 Task: Schedule a 90-minute personal financial planning consultation to secure your financial future.
Action: Mouse moved to (371, 273)
Screenshot: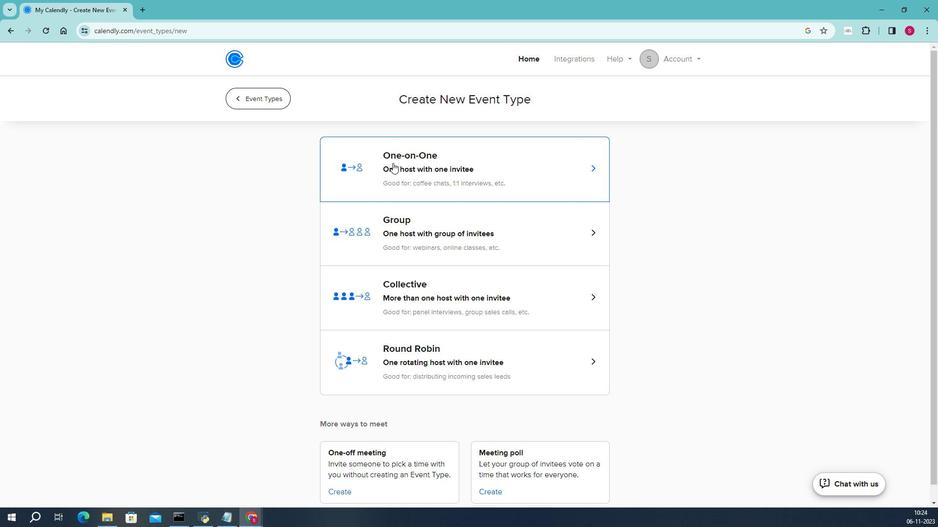 
Action: Mouse pressed left at (371, 273)
Screenshot: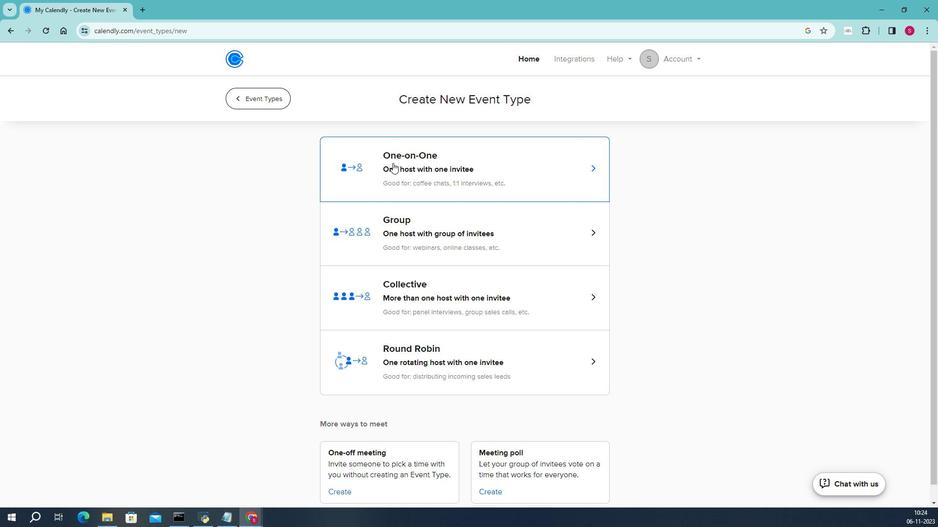 
Action: Mouse moved to (326, 251)
Screenshot: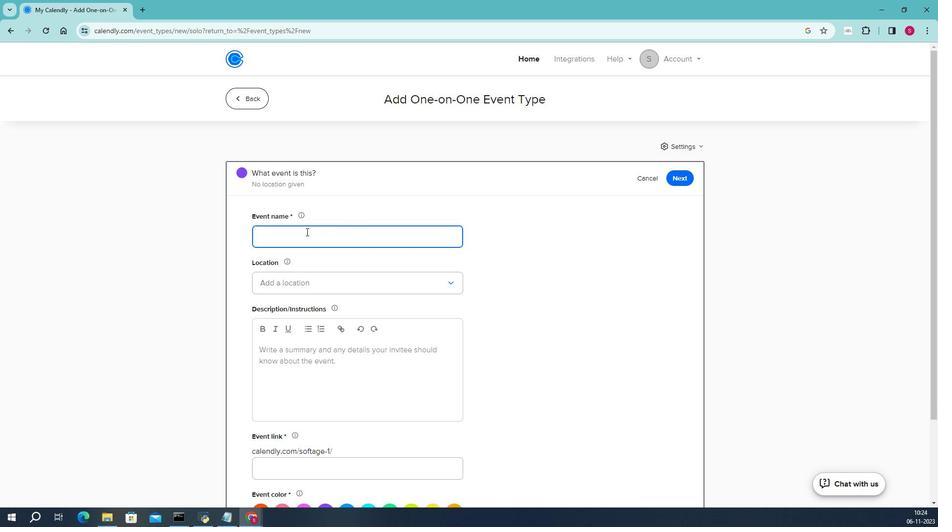 
Action: Key pressed <Key.shift><Key.shift><Key.shift><Key.shift><Key.shift><Key.shift><Key.shift>Financial<Key.space><Key.shift>Planning<Key.space>for<Key.space>a<Key.space><Key.shift><Key.shift><Key.shift><Key.shift><Key.shift><Key.shift><Key.shift><Key.shift><Key.shift>Secure<Key.space><Key.shift>Future
Screenshot: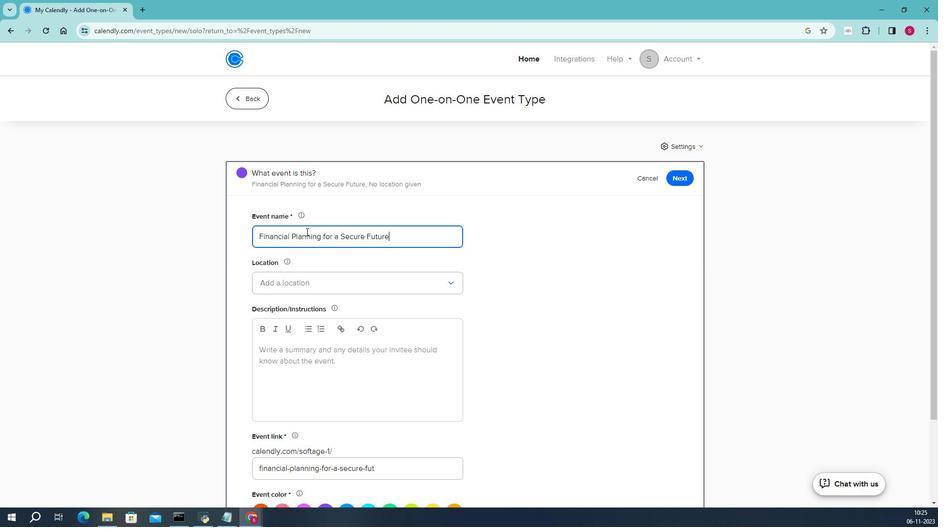 
Action: Mouse moved to (327, 235)
Screenshot: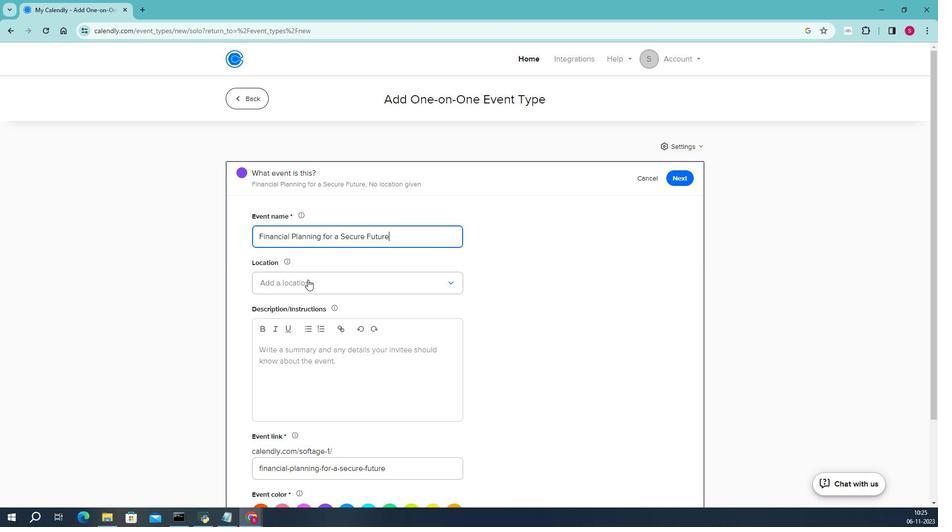 
Action: Mouse pressed left at (327, 235)
Screenshot: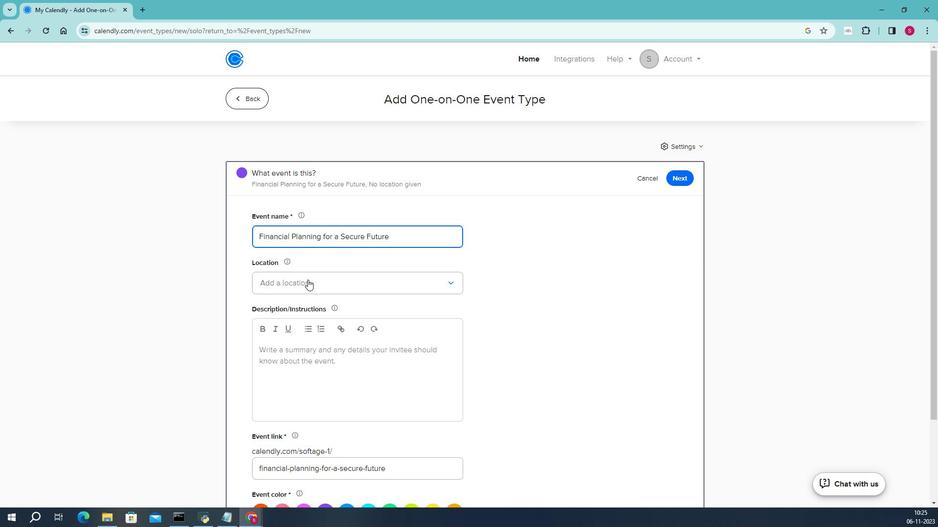 
Action: Mouse moved to (325, 226)
Screenshot: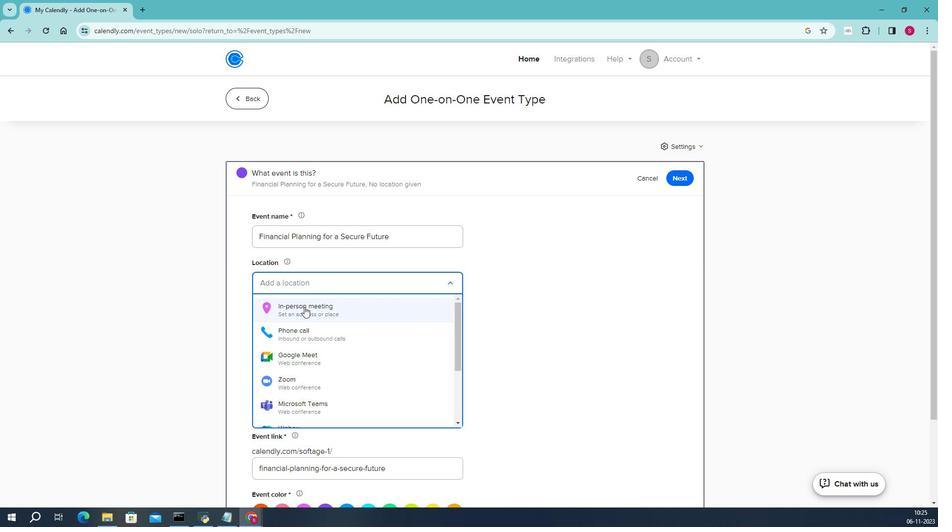 
Action: Mouse pressed left at (325, 226)
Screenshot: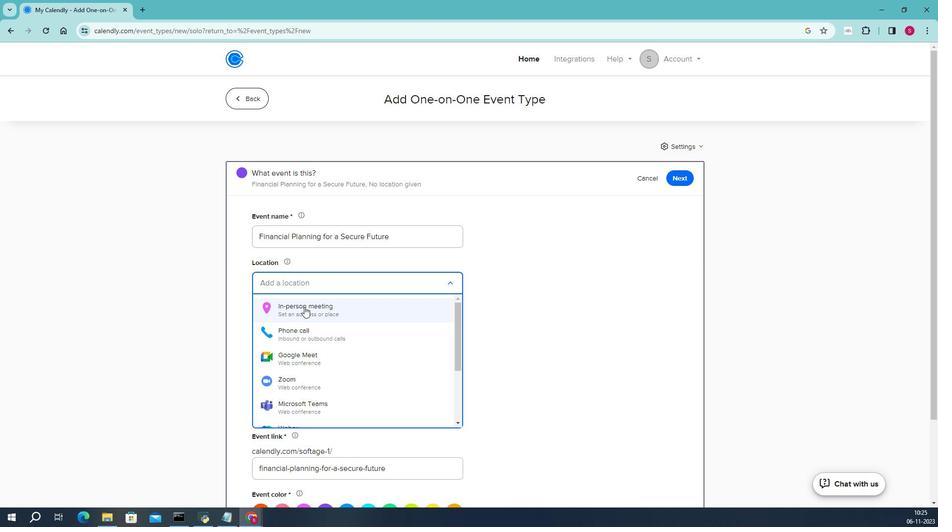 
Action: Mouse moved to (388, 270)
Screenshot: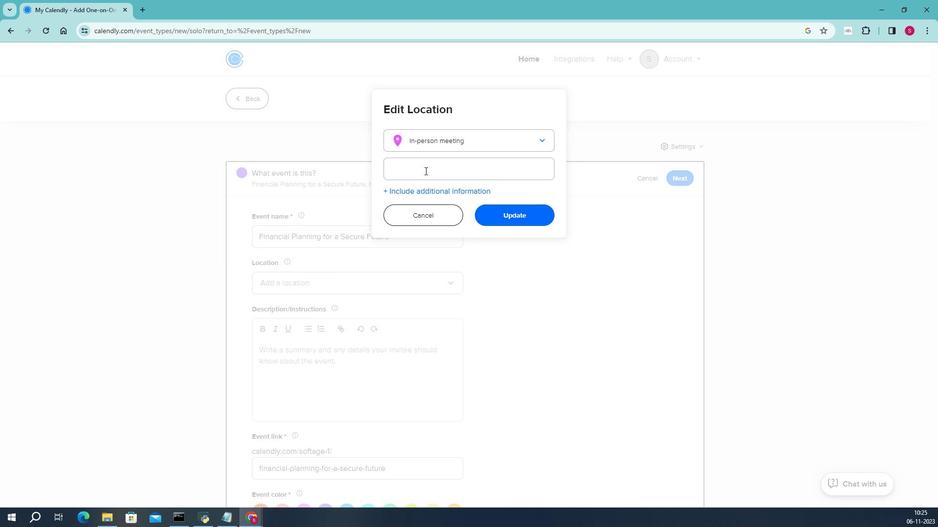 
Action: Mouse pressed left at (388, 270)
Screenshot: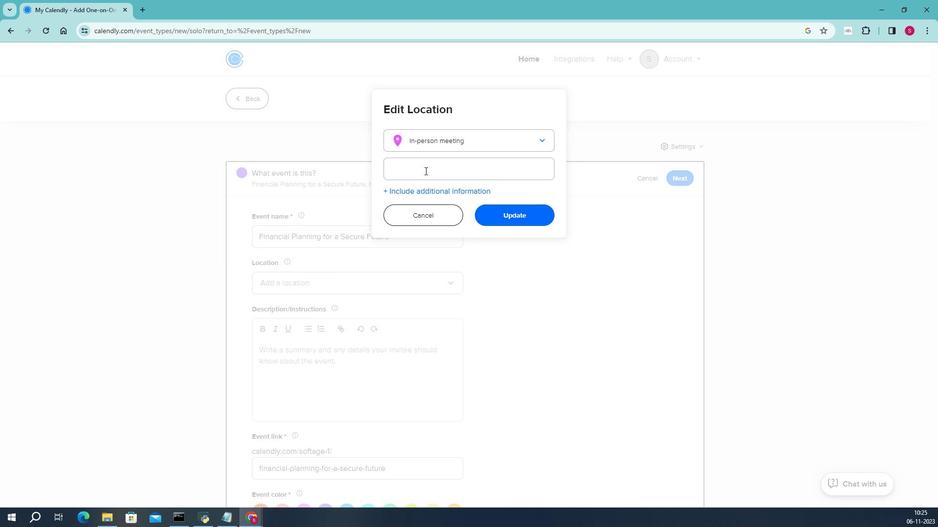 
Action: Key pressed <Key.shift>Wealthwise<Key.space><Key.shift>Financial<Key.space><Key.shift>Advo<Key.backspace>isors
Screenshot: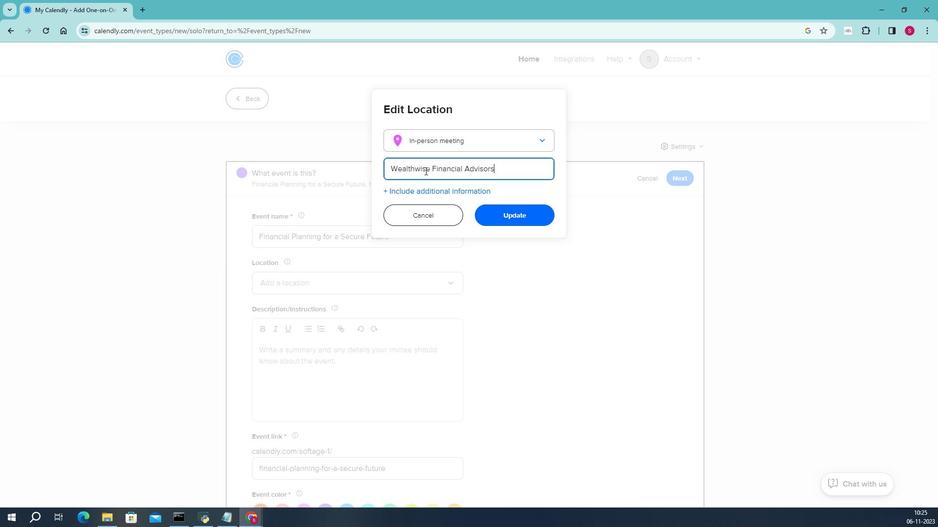 
Action: Mouse moved to (398, 274)
Screenshot: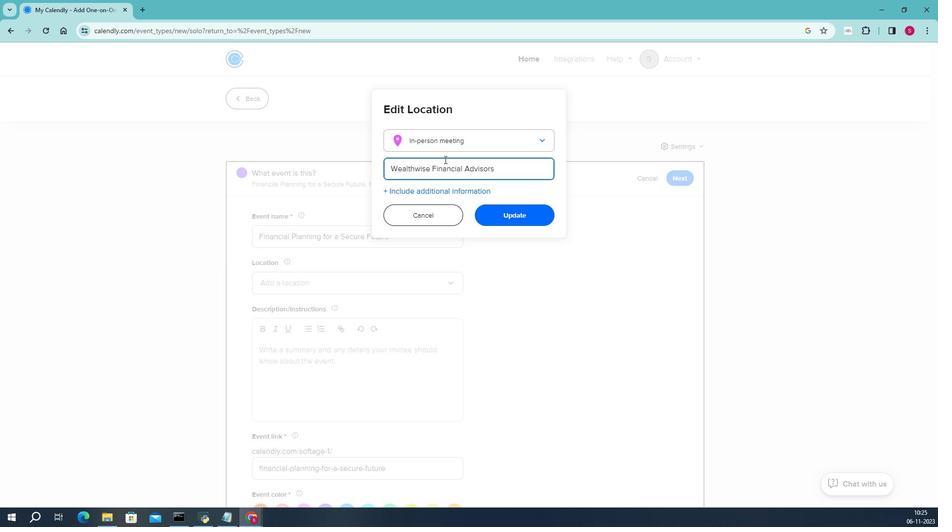
Action: Key pressed ,<Key.space>456<Key.space><Key.shift>Oak<Key.space><Key.shift>Street<Key.space><Key.backspace>,<Key.space><Key.shift>Suite<Key.space>201,<Key.space><Key.shift><Key.shift><Key.shift>Prosperityville,<Key.space><Key.shift>CA<Key.space>90210
Screenshot: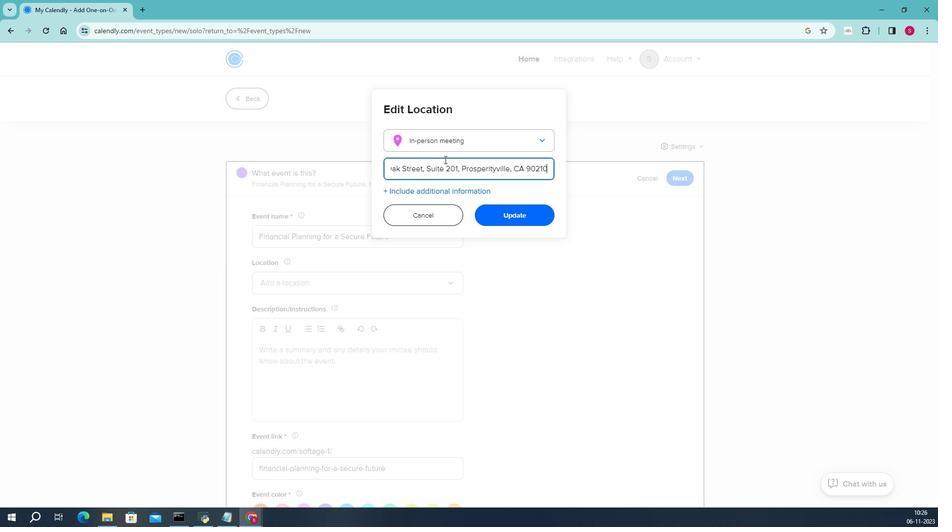 
Action: Mouse moved to (430, 256)
Screenshot: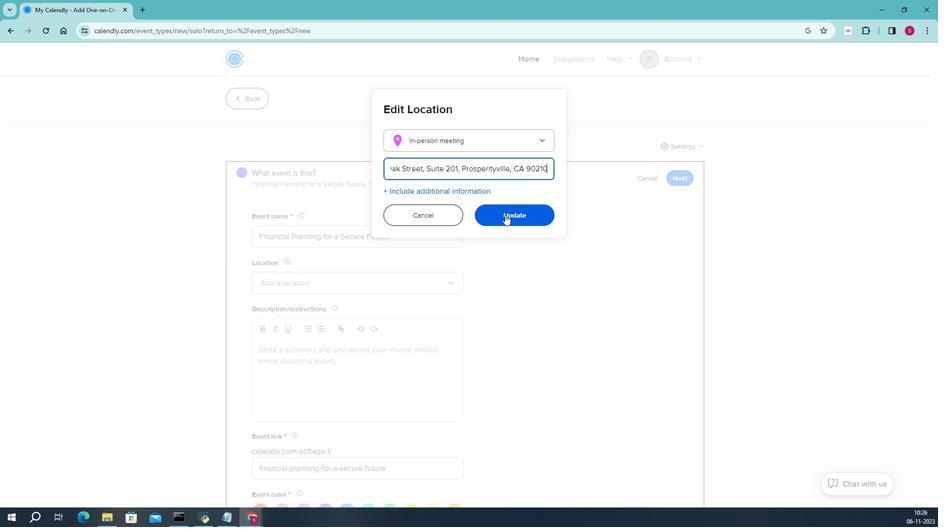 
Action: Mouse pressed left at (430, 256)
Screenshot: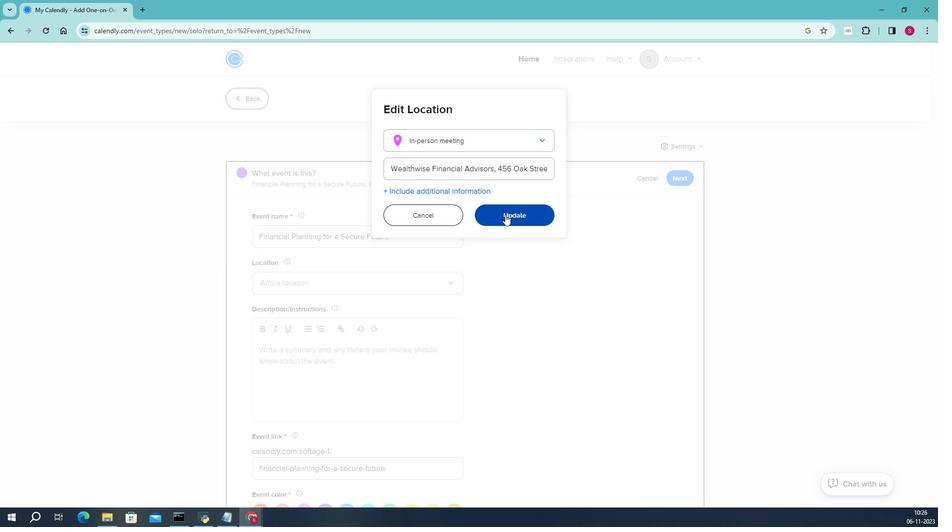 
Action: Mouse moved to (318, 199)
Screenshot: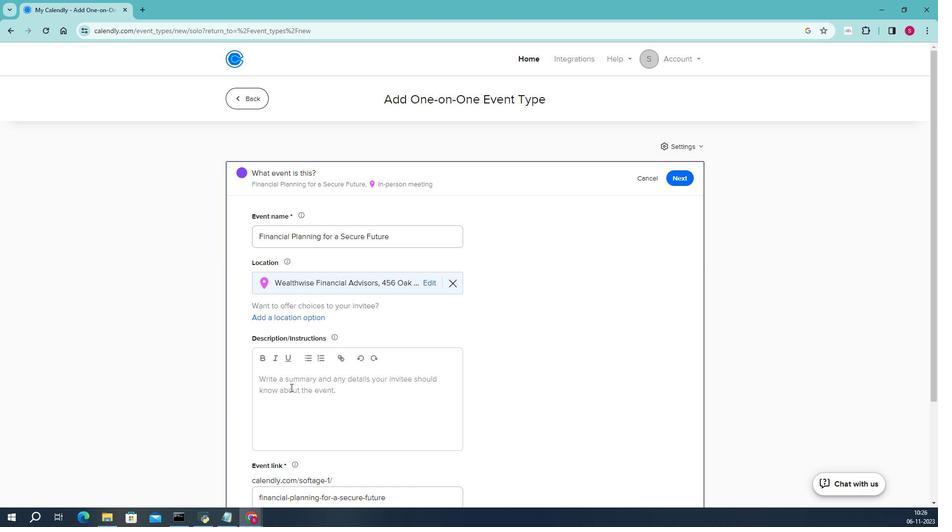 
Action: Mouse pressed left at (318, 199)
Screenshot: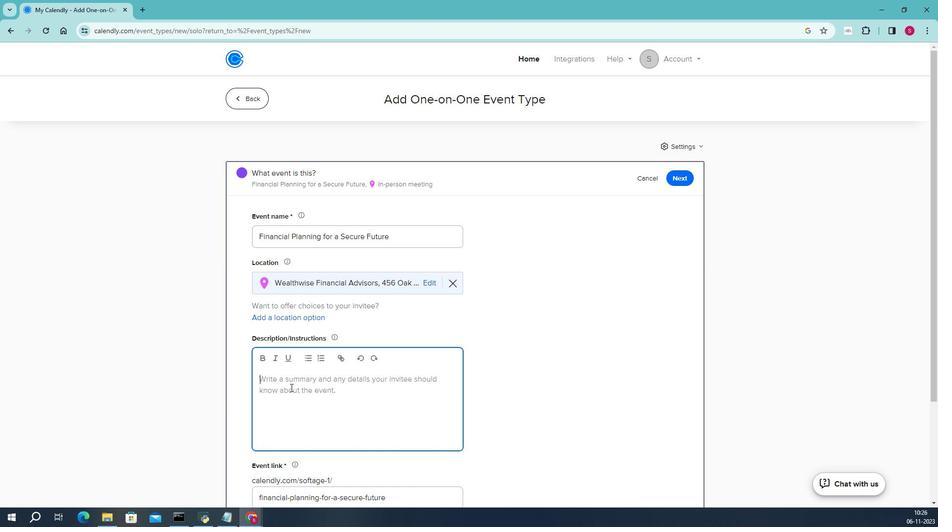 
Action: Key pressed <Key.shift>Prepare<Key.space>for<Key.space>a<Key.space>financially<Key.space>stable<Key.space>future<Key.space>with<Key.space>our<Key.space>comprehensive<Key.space>personal<Key.space>financial<Key.space>planning<Key.space>consulation.<Key.space><Key.shift><Key.shift><Key.shift><Key.left><Key.left><Key.left><Key.left><Key.left><Key.left><Key.left><Key.left>
Screenshot: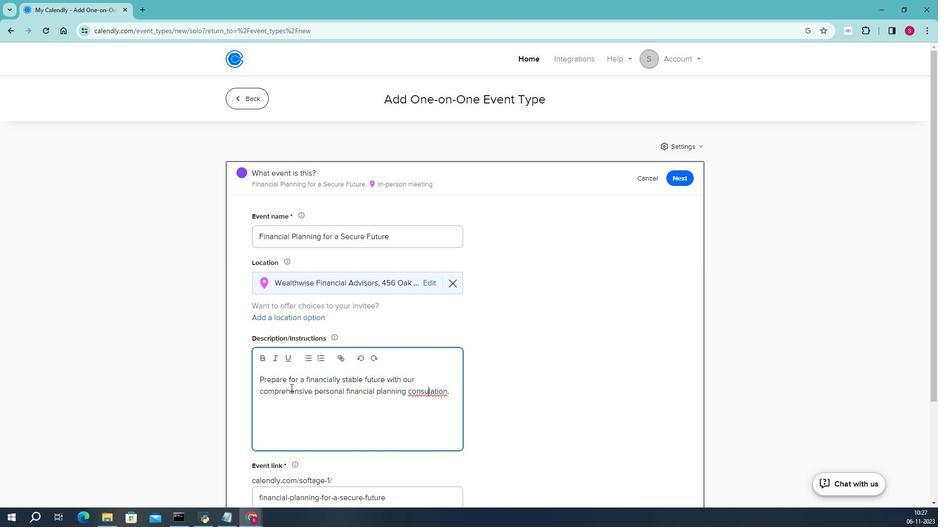 
Action: Mouse moved to (415, 193)
Screenshot: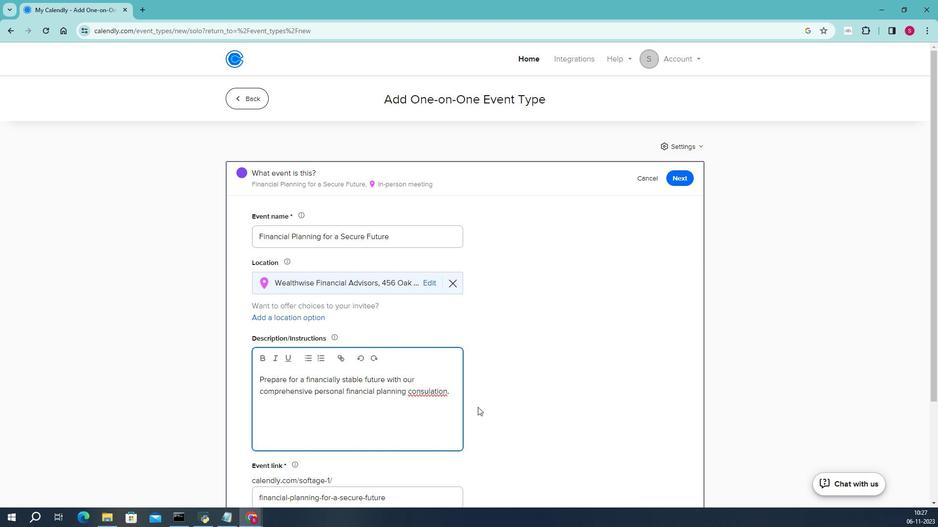 
Action: Key pressed <Key.right>t<Key.down><Key.shift><Key.shift>Our<Key.space>expert<Key.space>financial<Key.space>advisor<Key.space>will<Key.space>work<Key.space>closely<Key.space>with<Key.space>you<Key.space>to<Key.space>assess<Key.space>your<Key.backspace><Key.backspace><Key.backspace><Key.backspace><Key.backspace><Key.backspace><Key.backspace><Key.backspace><Key.backspace><Key.backspace><Key.backspace><Key.shift>assess<Key.space>your<Key.space>current<Key.space>financial<Key.space>situation,<Key.space>set<Key.space>clear<Key.space>goals,<Key.space>and<Key.space>develop<Key.space>a<Key.space>customized<Key.space>plan<Key.space>to<Key.space>achieve<Key.space>your<Key.space>financu<Key.backspace>ial<Key.space>objectives.<Key.space><Key.shift><Key.shift><Key.shift><Key.shift><Key.shift><Key.shift><Key.shift><Key.shift><Key.shift>Whether<Key.space>yiu<Key.backspace><Key.backspace>oy're<Key.space>saving<Key.left><Key.left><Key.left><Key.left><Key.left><Key.left><Key.left><Key.left><Key.left><Key.left><Key.backspace>u<Key.down><Key.space>for<Key.space>e<Key.backspace>retirement,<Key.space>managing<Key.space>debt,<Key.space>or<Key.space>planning<Key.space>for<Key.space>major<Key.space>life<Key.space>events,<Key.space>this<Key.space>consultation<Key.space>will<Key.space>provide<Key.space>you<Key.space>with<Key.space>the<Key.space>tools<Key.space>and<Key.space>knowledge<Key.space>you<Key.space>need<Key.space>to<Key.space>take<Key.space>ci<Key.backspace>ontrol<Key.space>of<Key.space>your<Key.space>financial<Key.space>fi<Key.backspace>uture.
Screenshot: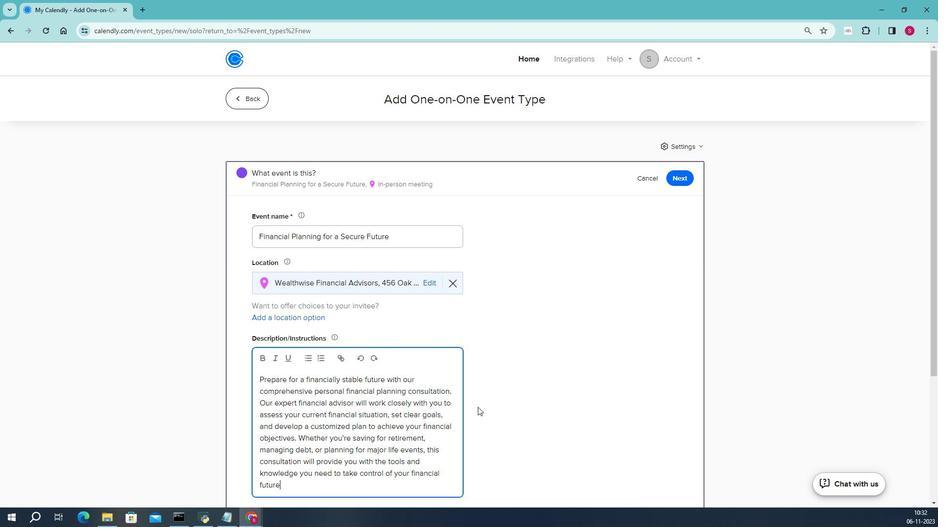 
Action: Mouse moved to (455, 218)
Screenshot: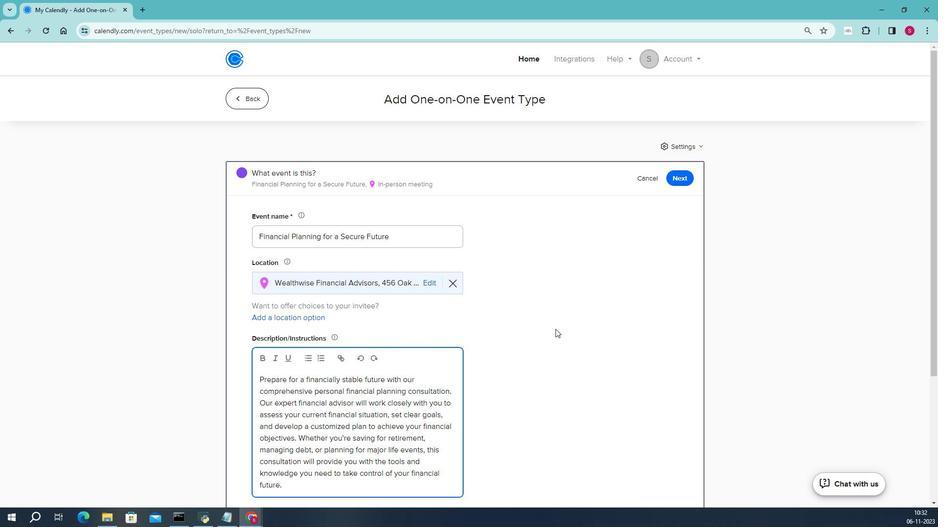 
Action: Mouse scrolled (455, 219) with delta (0, 0)
Screenshot: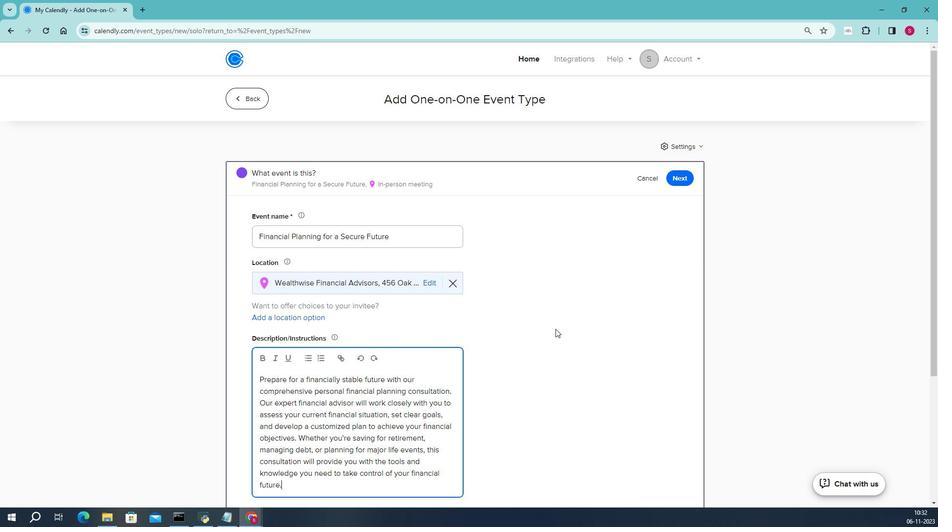 
Action: Mouse scrolled (455, 219) with delta (0, 0)
Screenshot: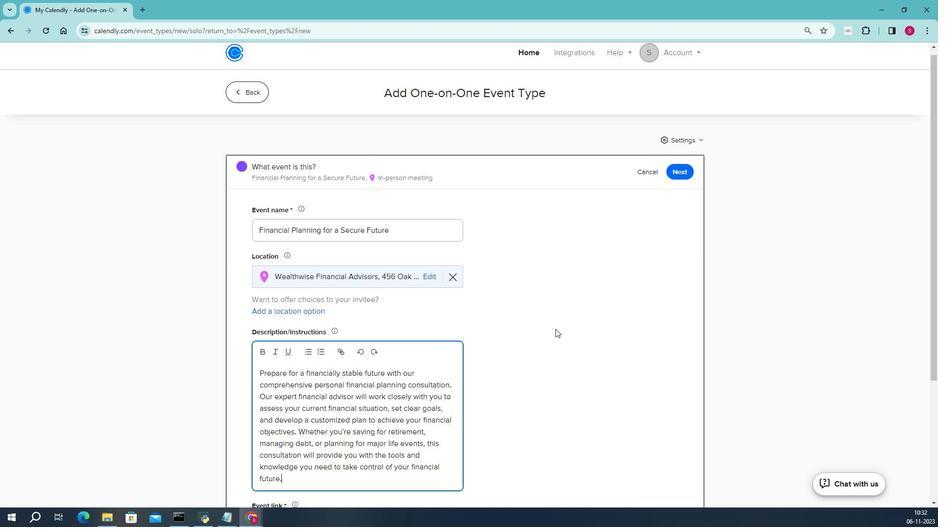 
Action: Mouse scrolled (455, 219) with delta (0, 0)
Screenshot: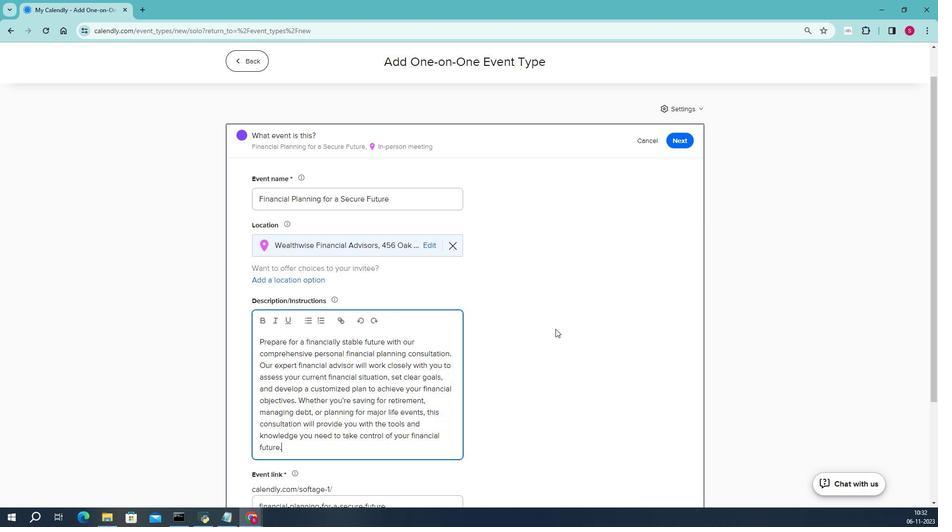 
Action: Mouse scrolled (455, 219) with delta (0, 0)
Screenshot: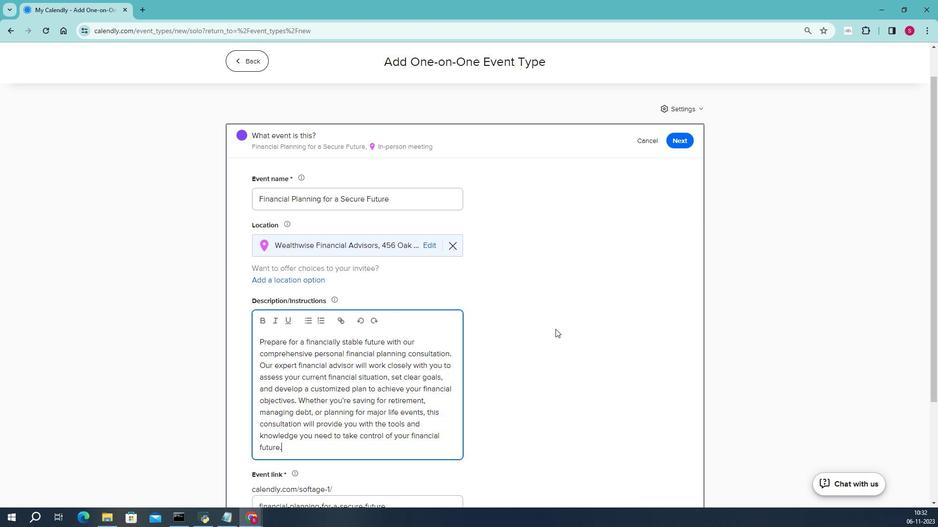 
Action: Mouse scrolled (455, 219) with delta (0, 0)
Screenshot: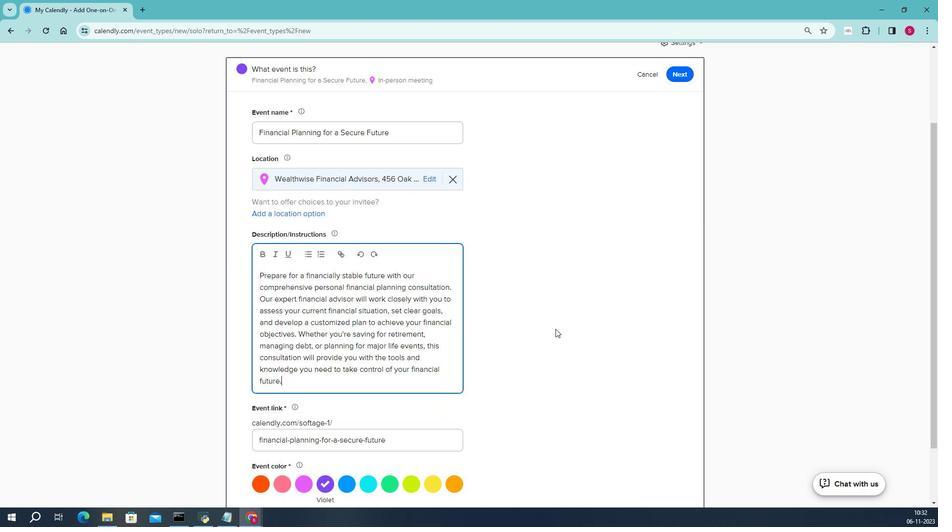 
Action: Mouse moved to (404, 191)
Screenshot: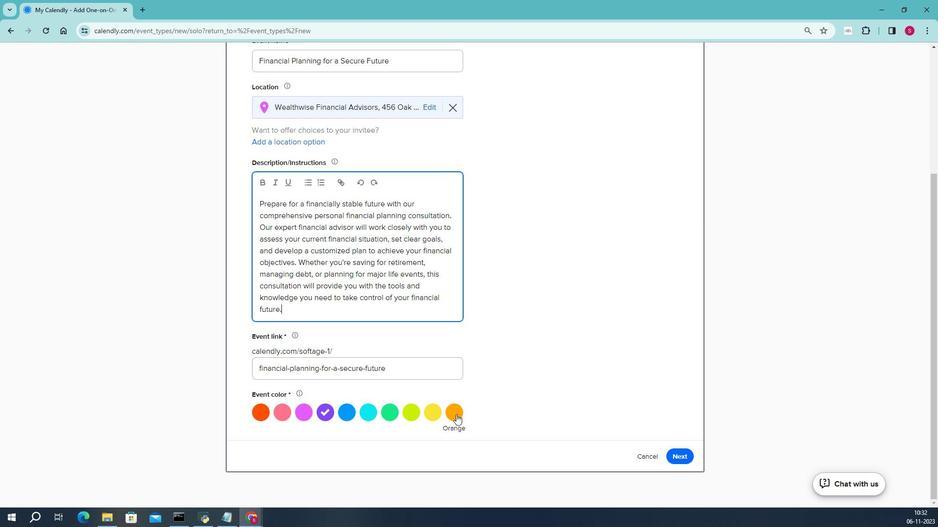
Action: Mouse pressed left at (404, 191)
Screenshot: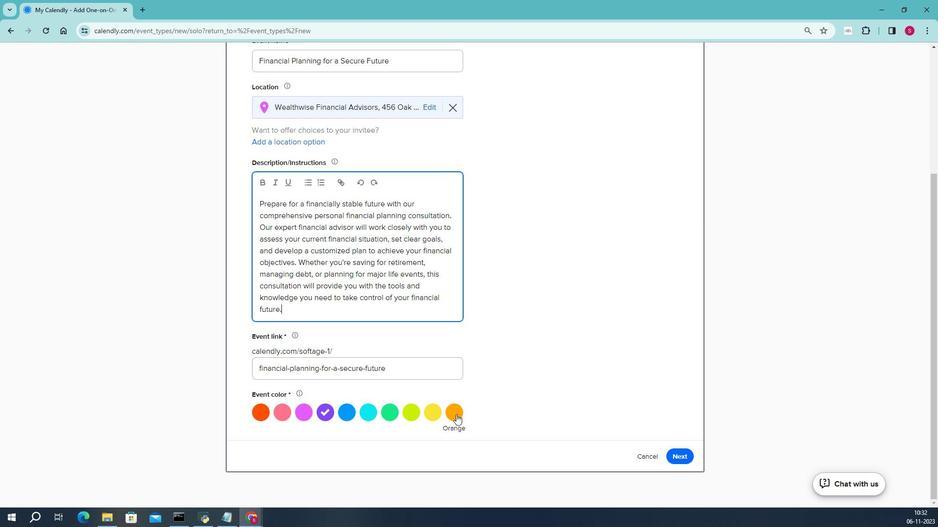 
Action: Mouse moved to (520, 178)
Screenshot: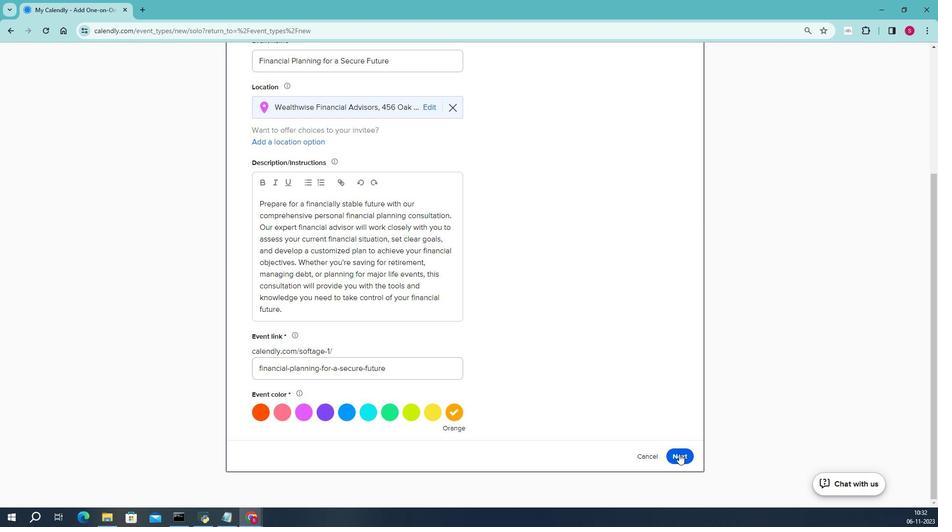 
Action: Mouse pressed left at (520, 178)
Screenshot: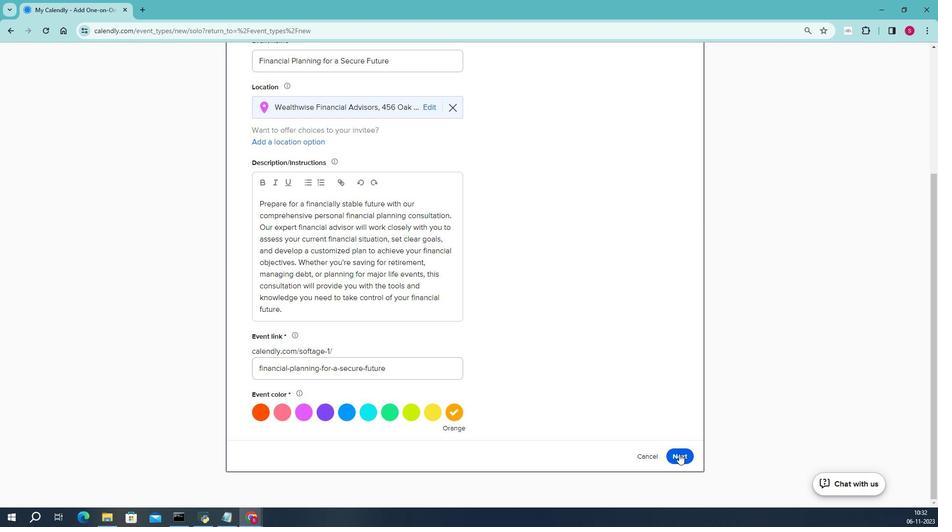 
Action: Mouse moved to (359, 246)
Screenshot: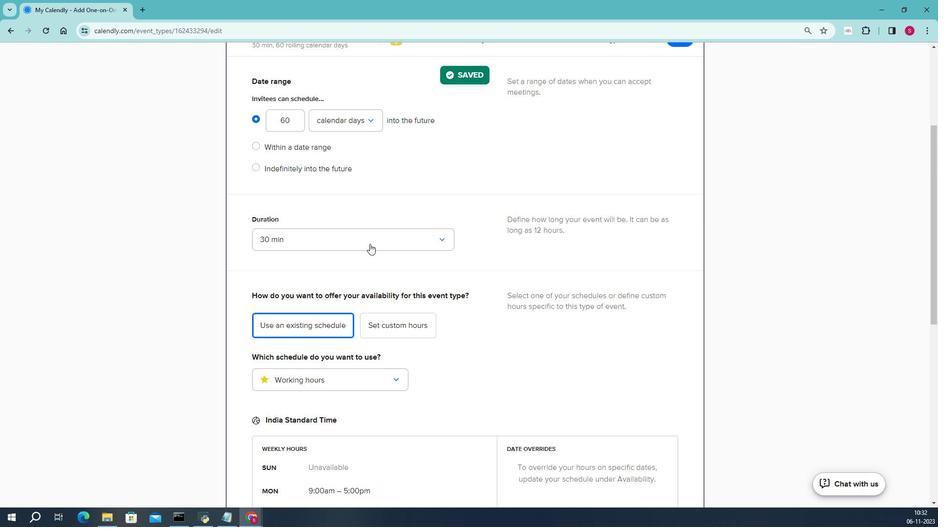 
Action: Mouse pressed left at (359, 246)
Screenshot: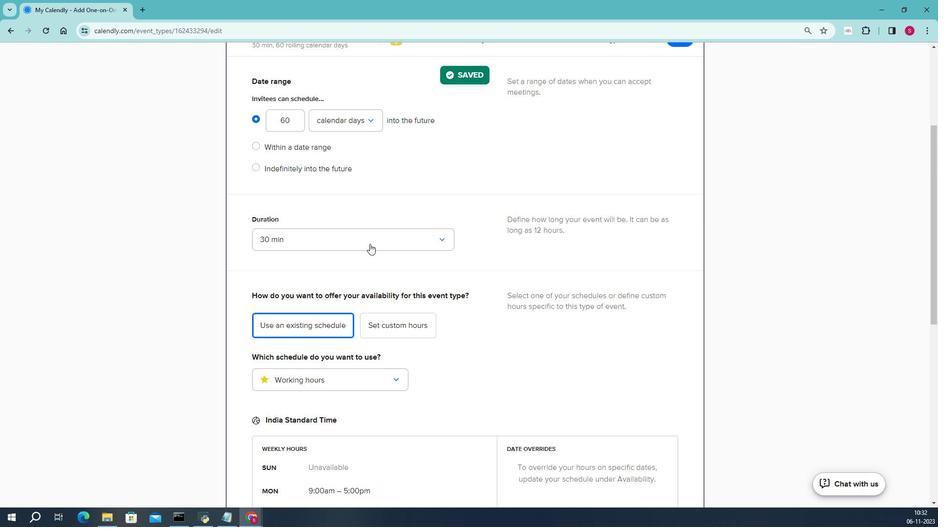 
Action: Mouse moved to (317, 214)
Screenshot: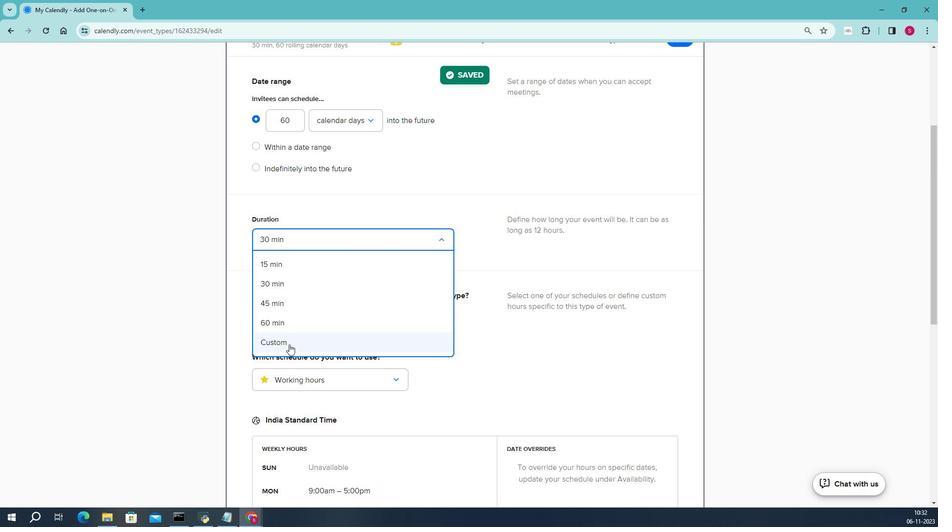 
Action: Mouse pressed left at (317, 214)
Screenshot: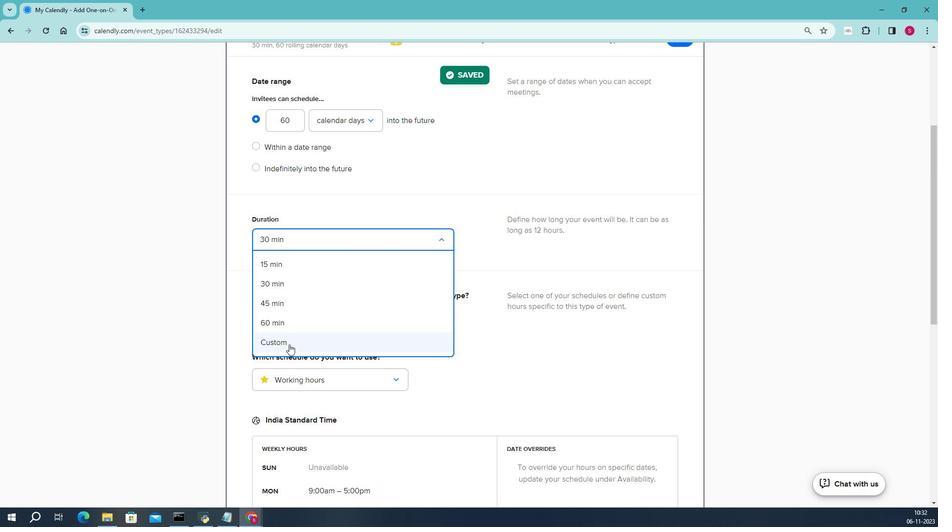 
Action: Mouse moved to (321, 235)
Screenshot: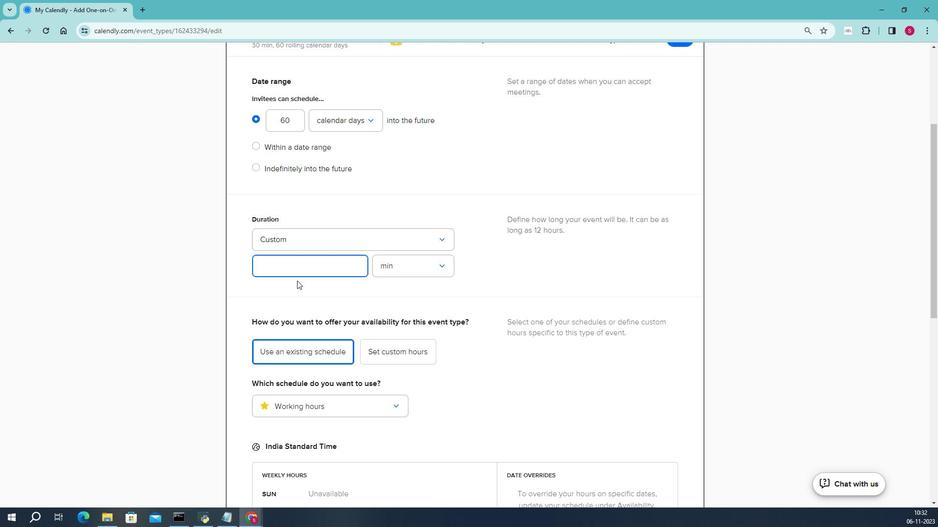 
Action: Key pressed 90
Screenshot: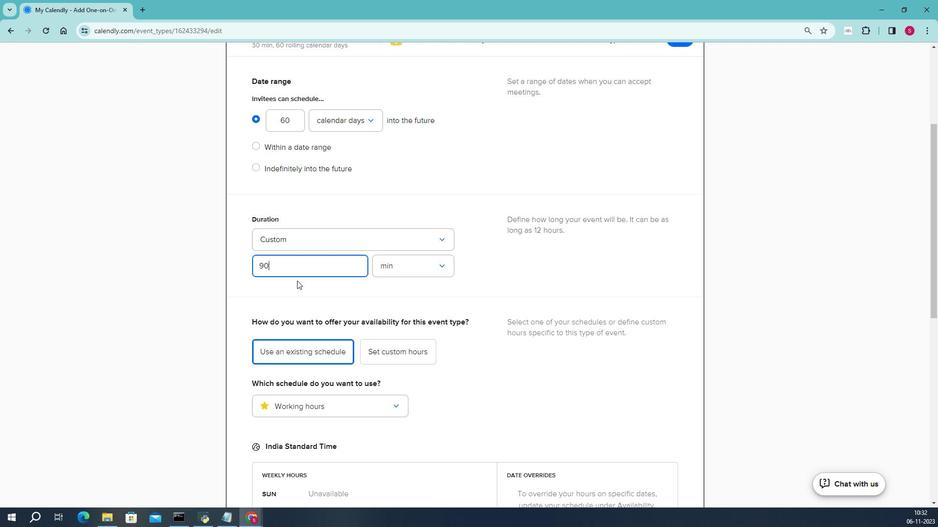 
Action: Mouse moved to (651, 248)
Screenshot: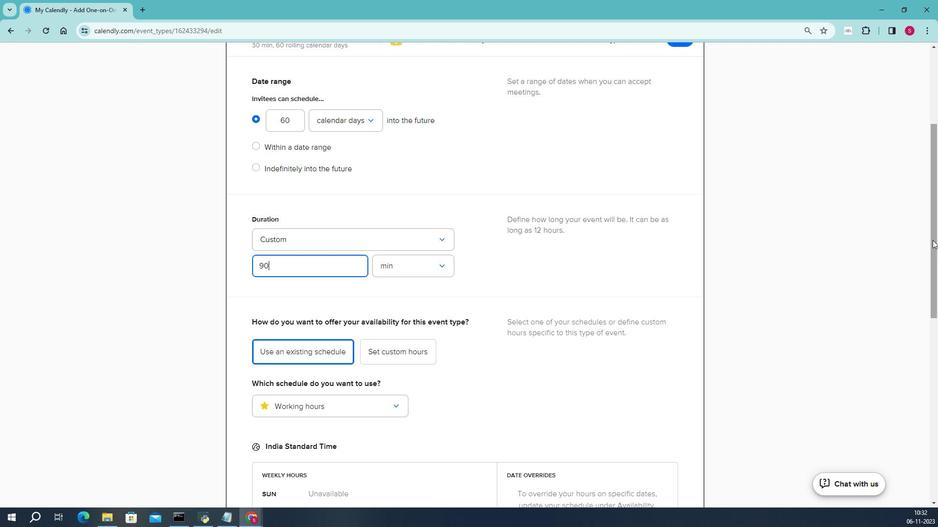 
Action: Mouse pressed left at (651, 248)
Screenshot: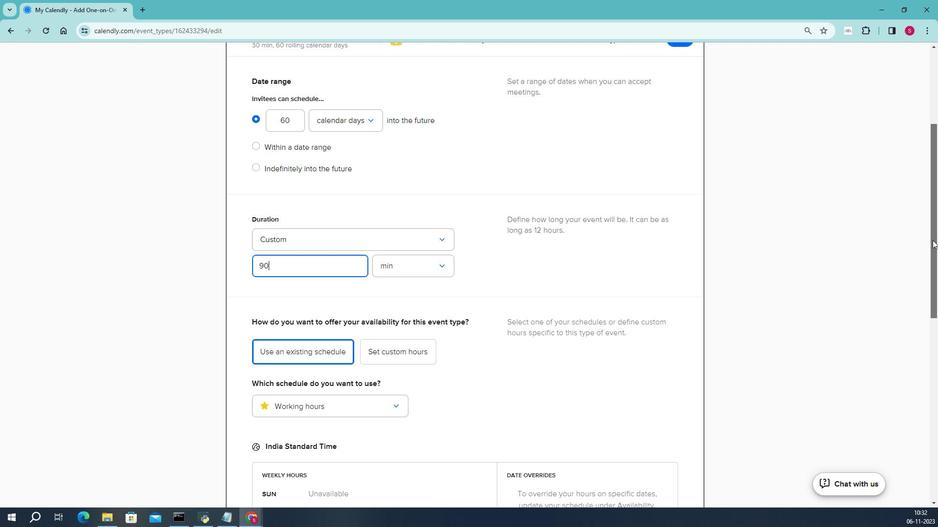 
Action: Mouse moved to (521, 170)
Screenshot: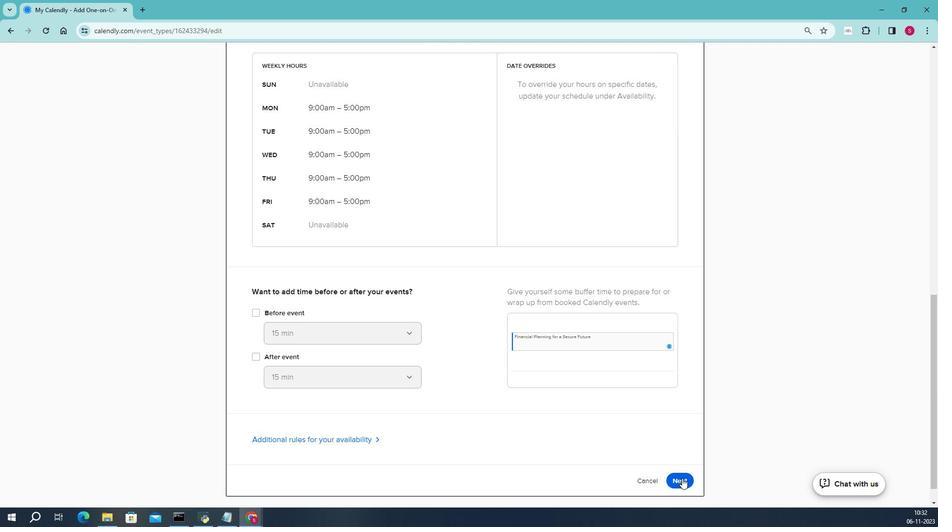 
Action: Mouse pressed left at (521, 170)
Screenshot: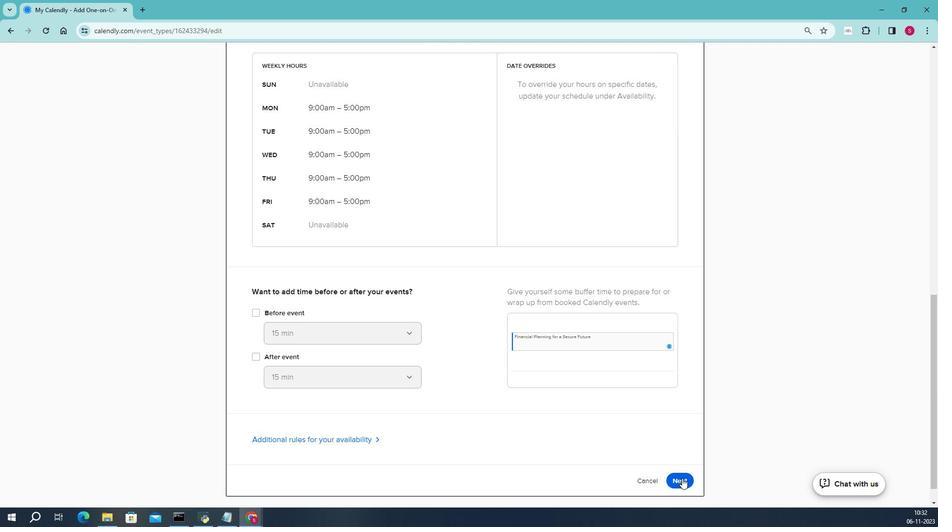 
